 Task: Add an action where "Set tags is ASAP" in downgrade and inform.
Action: Mouse moved to (20, 262)
Screenshot: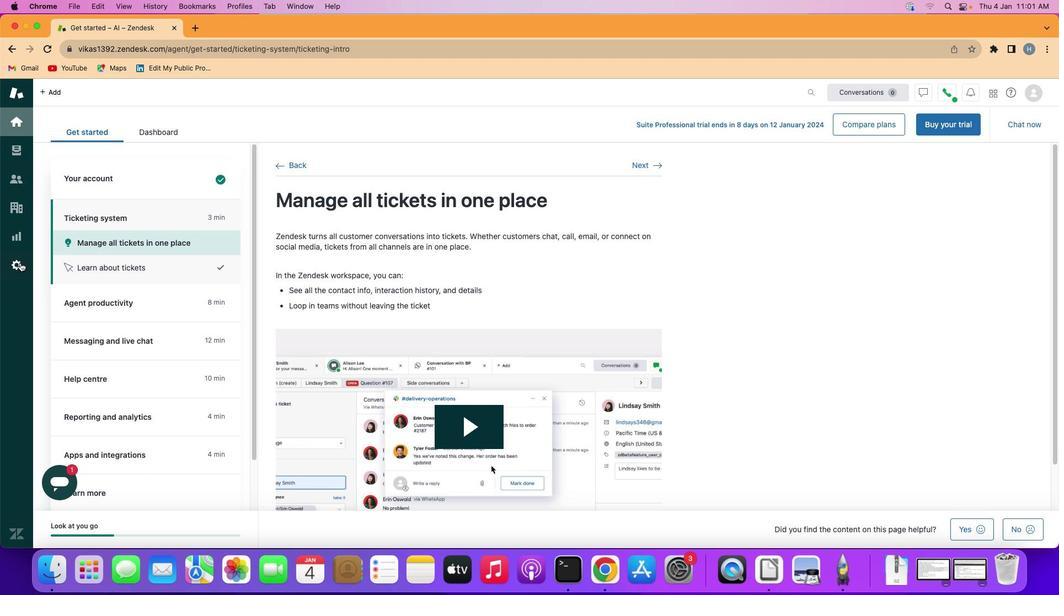 
Action: Mouse pressed left at (20, 262)
Screenshot: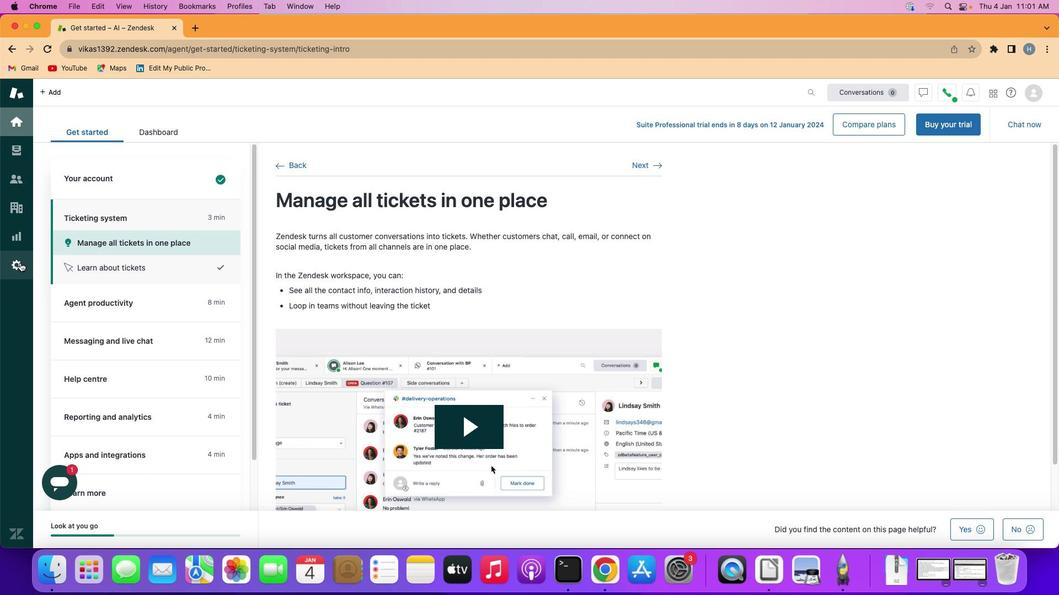 
Action: Mouse moved to (204, 451)
Screenshot: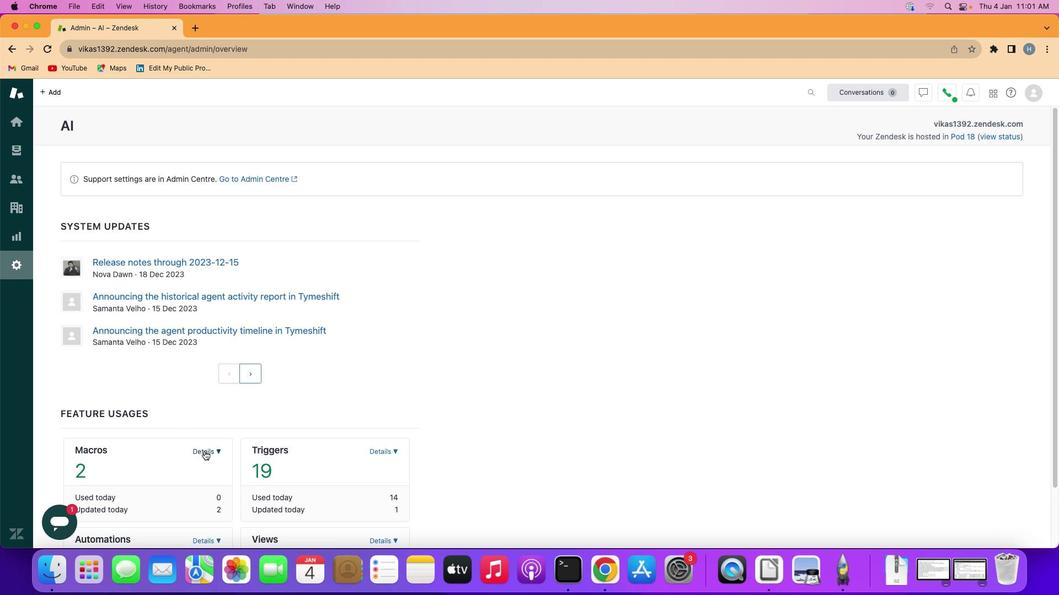 
Action: Mouse pressed left at (204, 451)
Screenshot: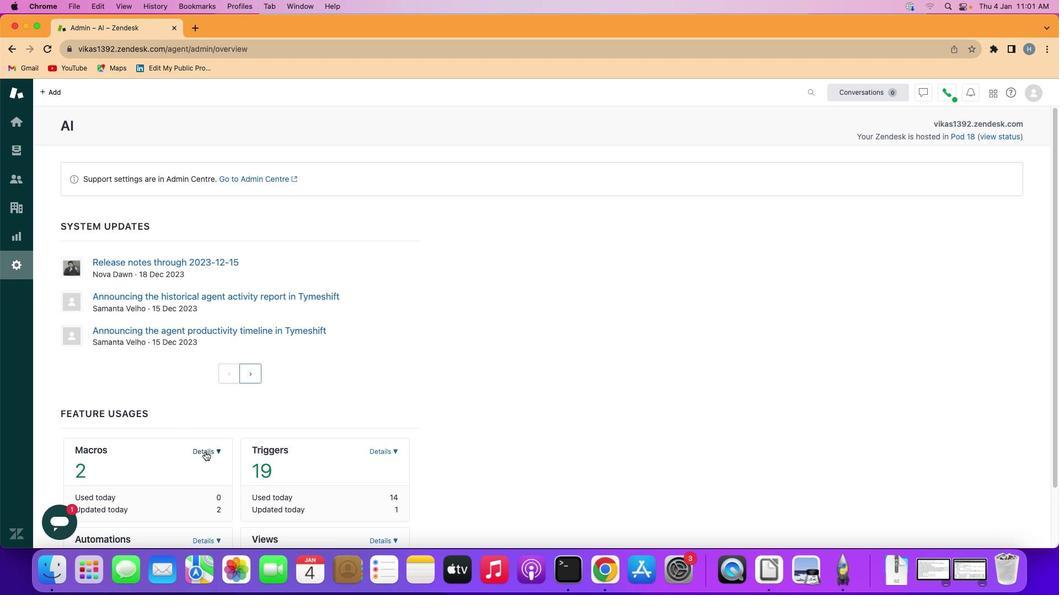 
Action: Mouse moved to (145, 493)
Screenshot: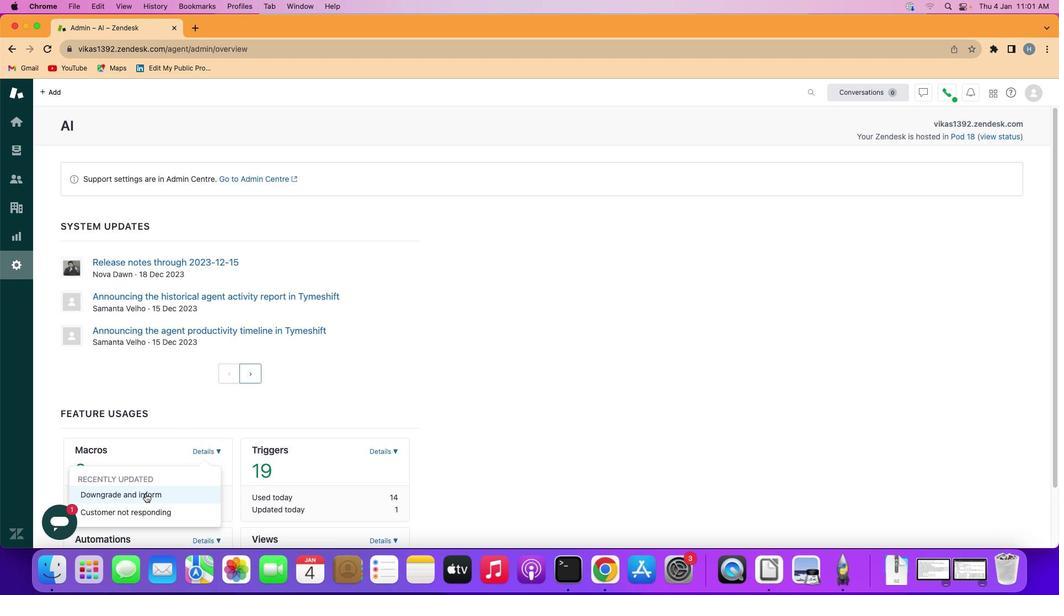 
Action: Mouse pressed left at (145, 493)
Screenshot: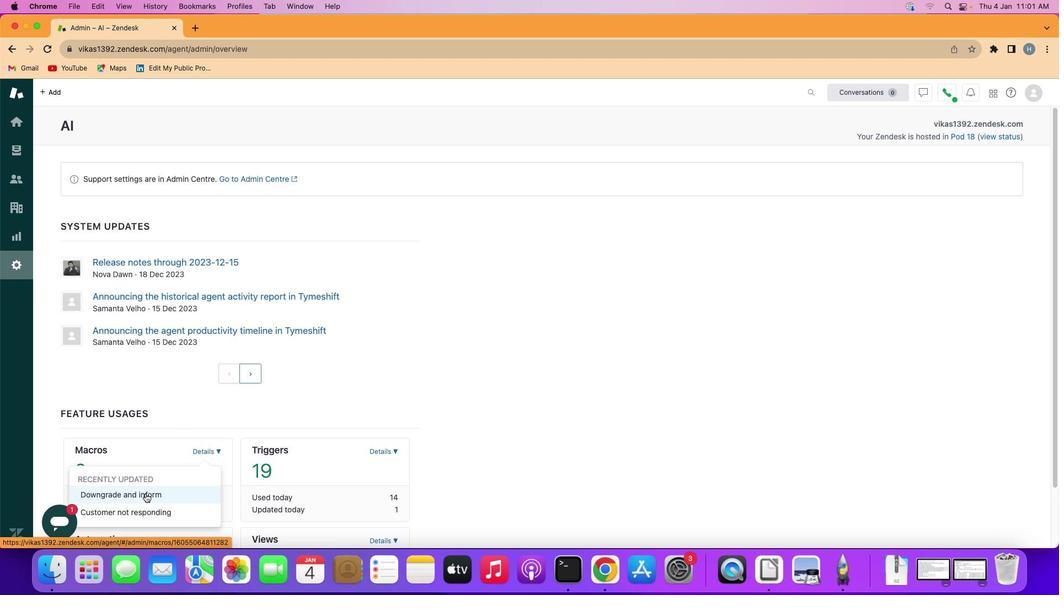 
Action: Mouse moved to (192, 401)
Screenshot: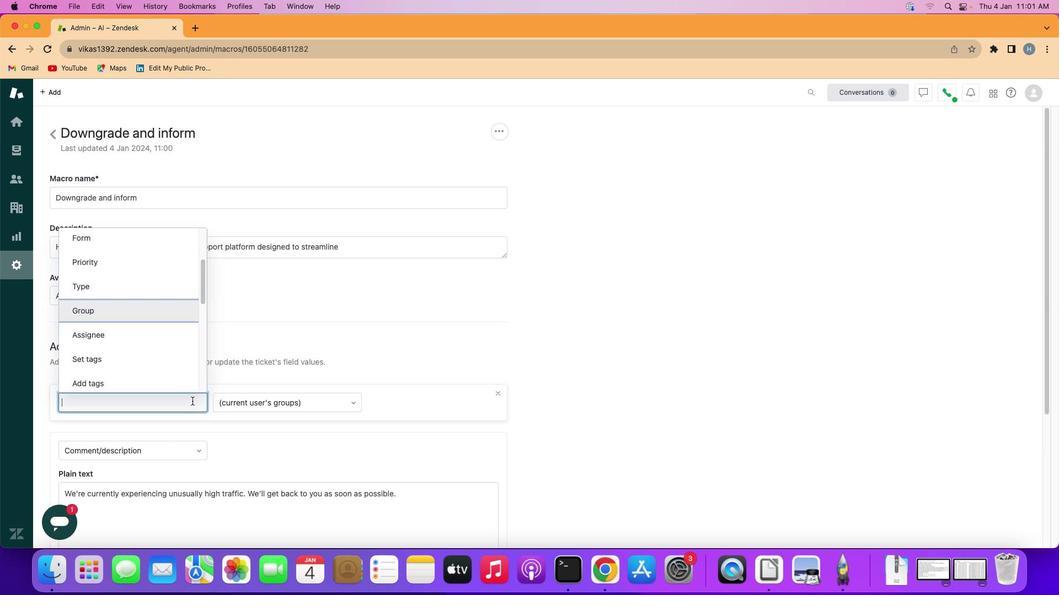 
Action: Mouse pressed left at (192, 401)
Screenshot: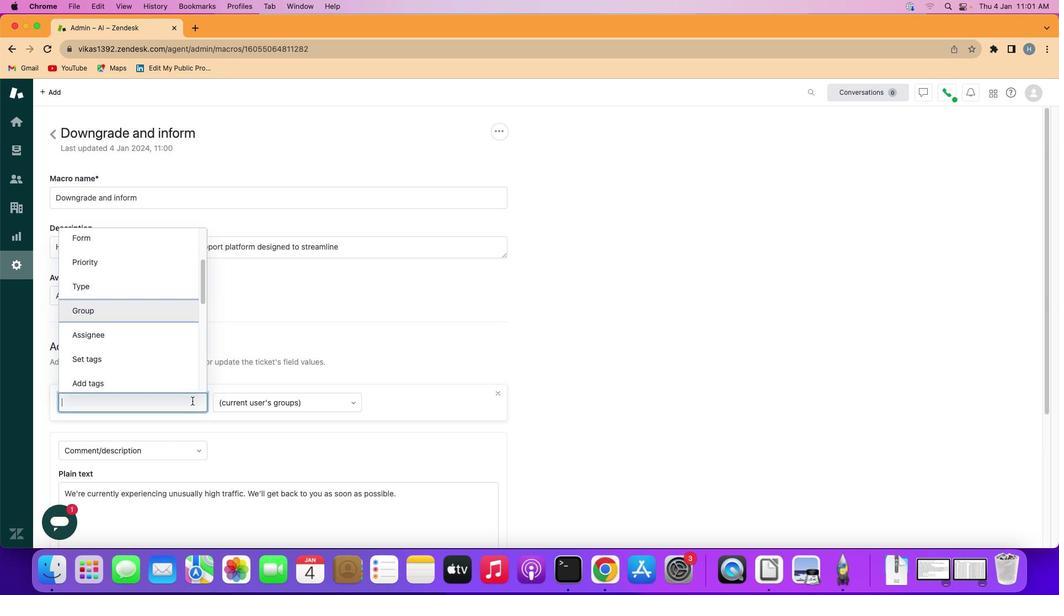 
Action: Mouse moved to (163, 361)
Screenshot: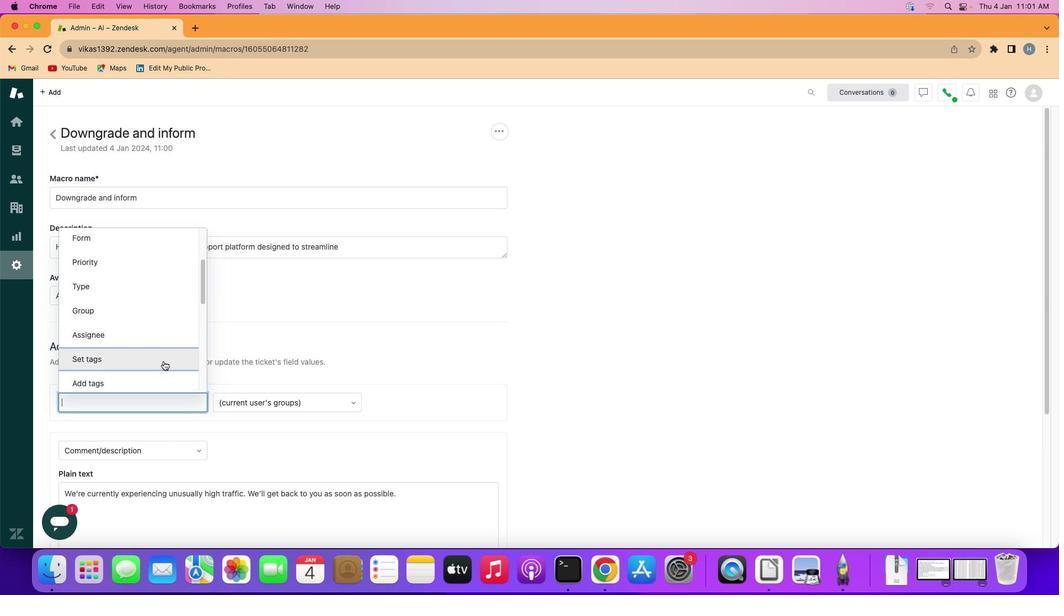 
Action: Mouse pressed left at (163, 361)
Screenshot: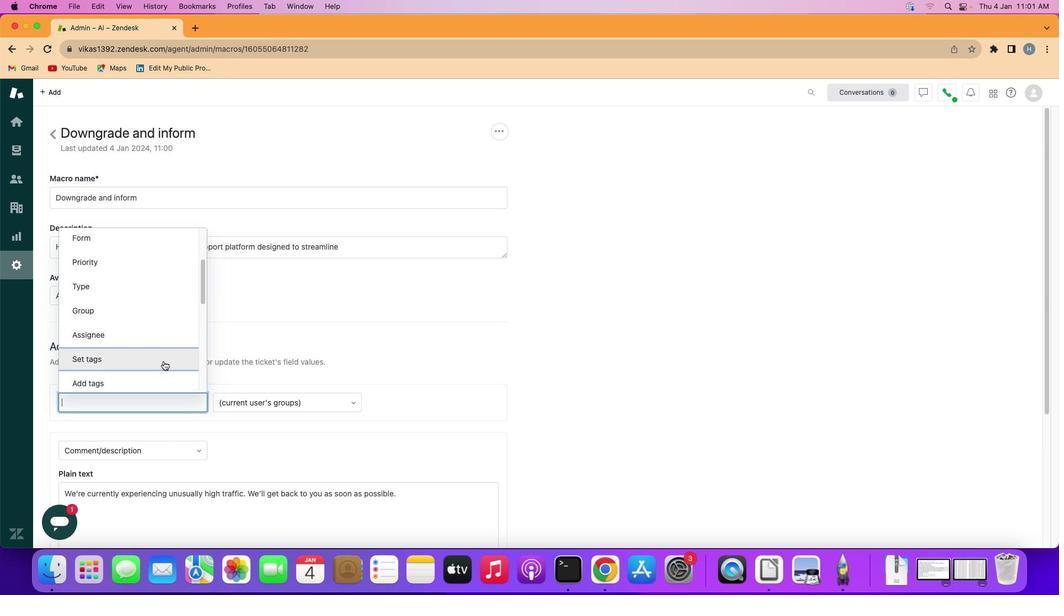
Action: Mouse moved to (246, 407)
Screenshot: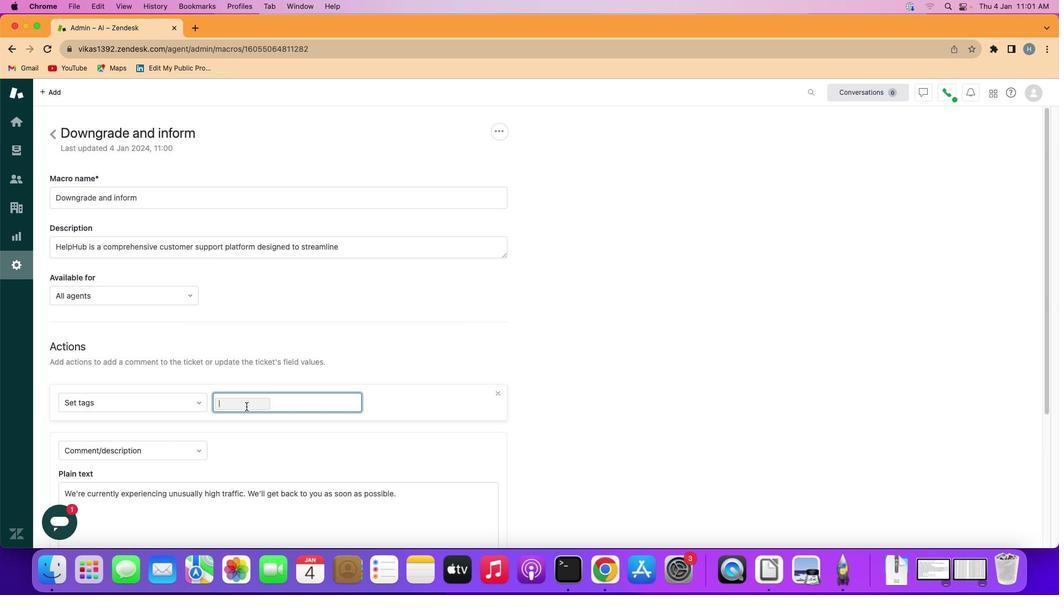
Action: Key pressed Key.shift'A''S''A''P'
Screenshot: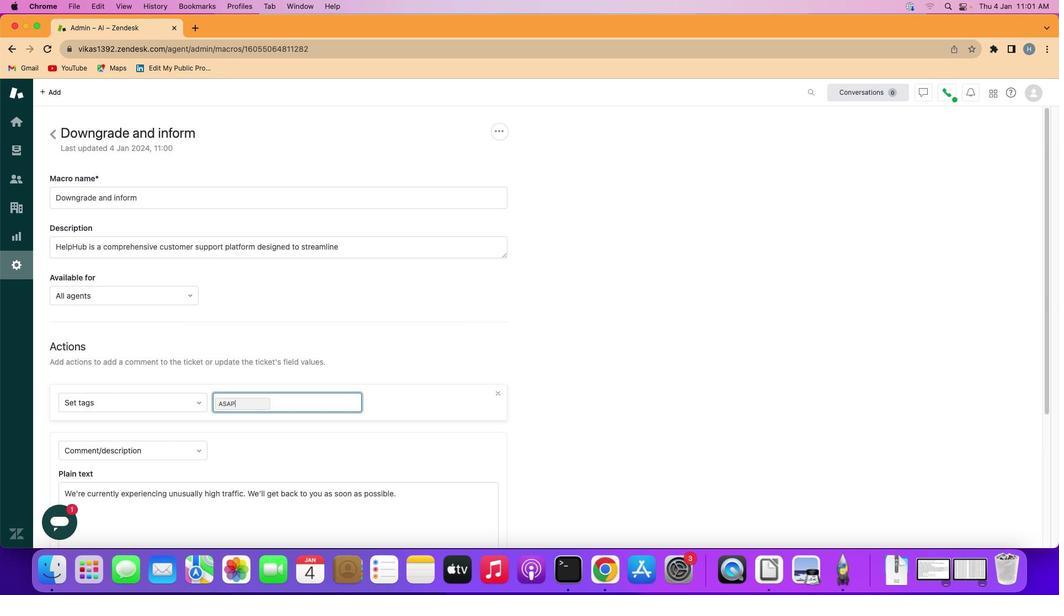 
Action: Mouse moved to (246, 400)
Screenshot: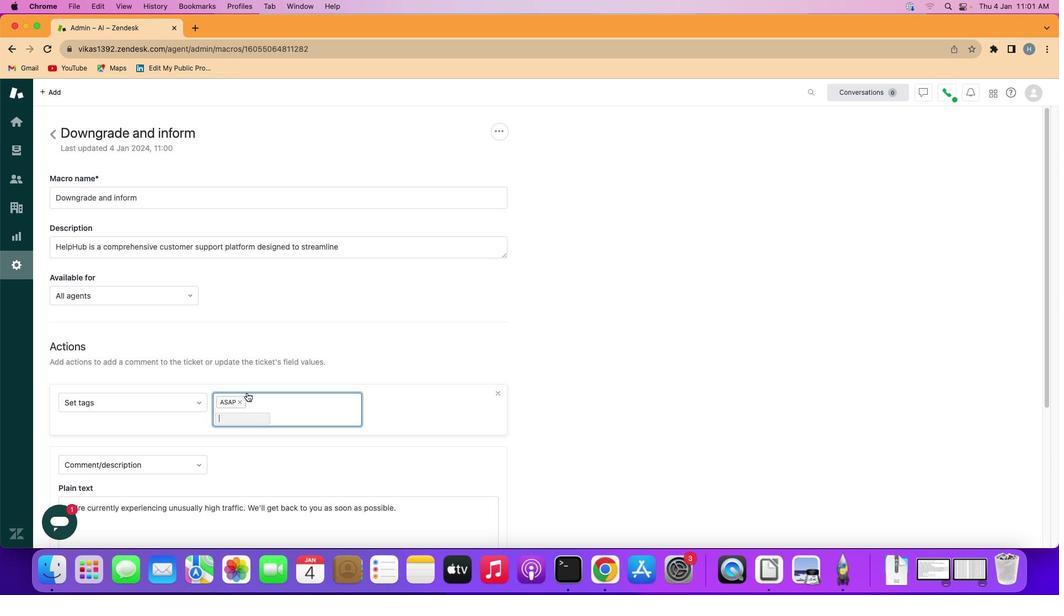 
Action: Key pressed Key.enter
Screenshot: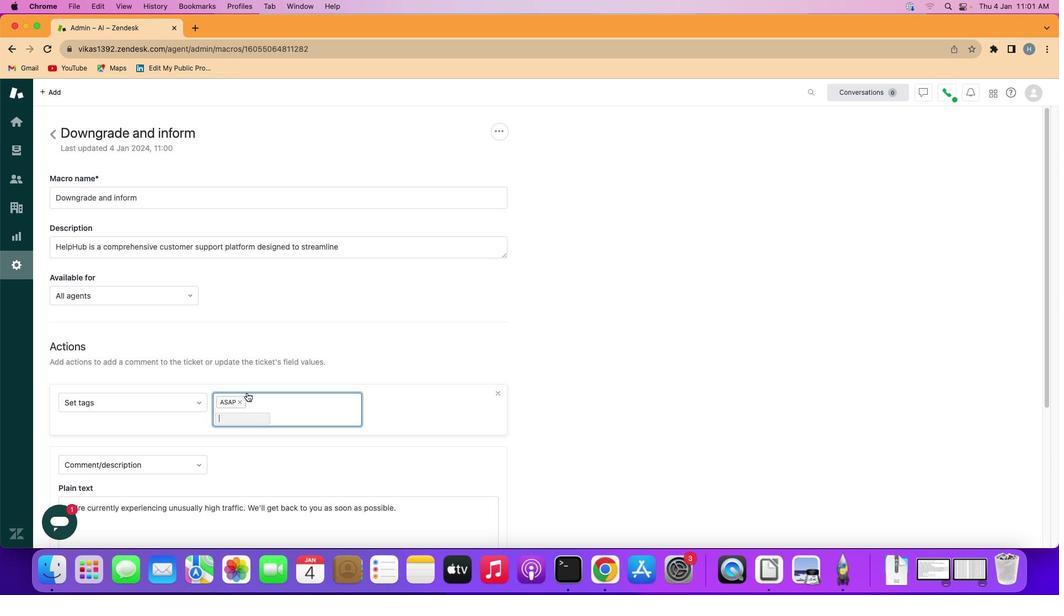 
Action: Mouse moved to (401, 486)
Screenshot: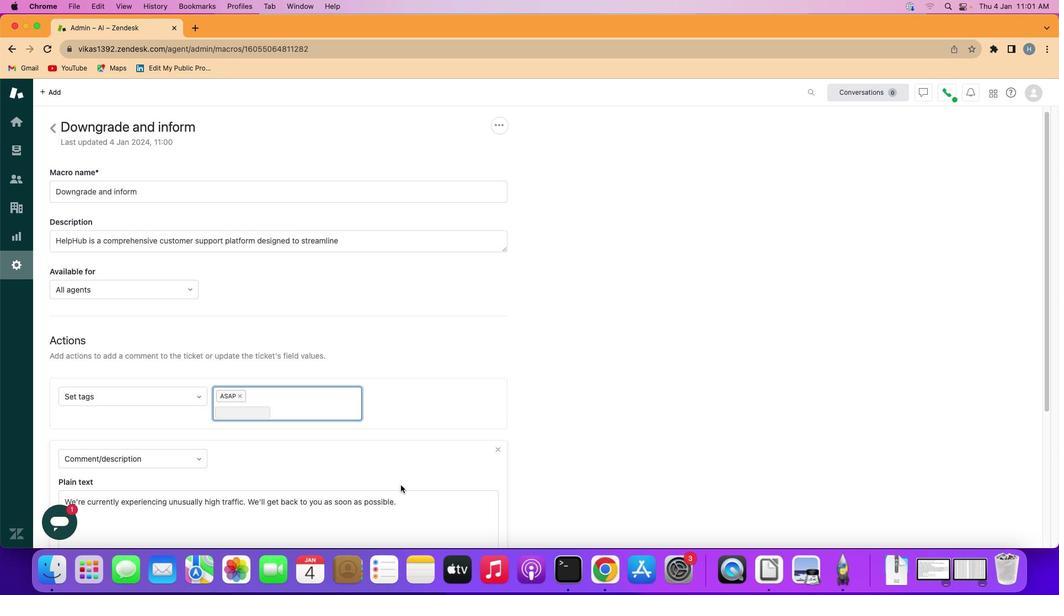 
Action: Mouse scrolled (401, 486) with delta (0, 0)
Screenshot: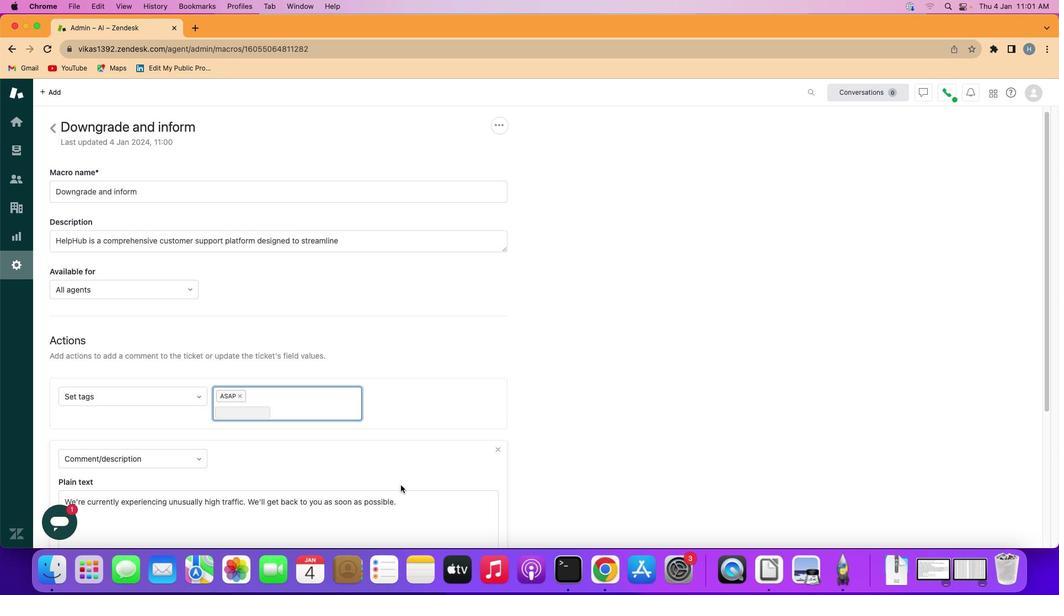 
Action: Mouse moved to (401, 486)
Screenshot: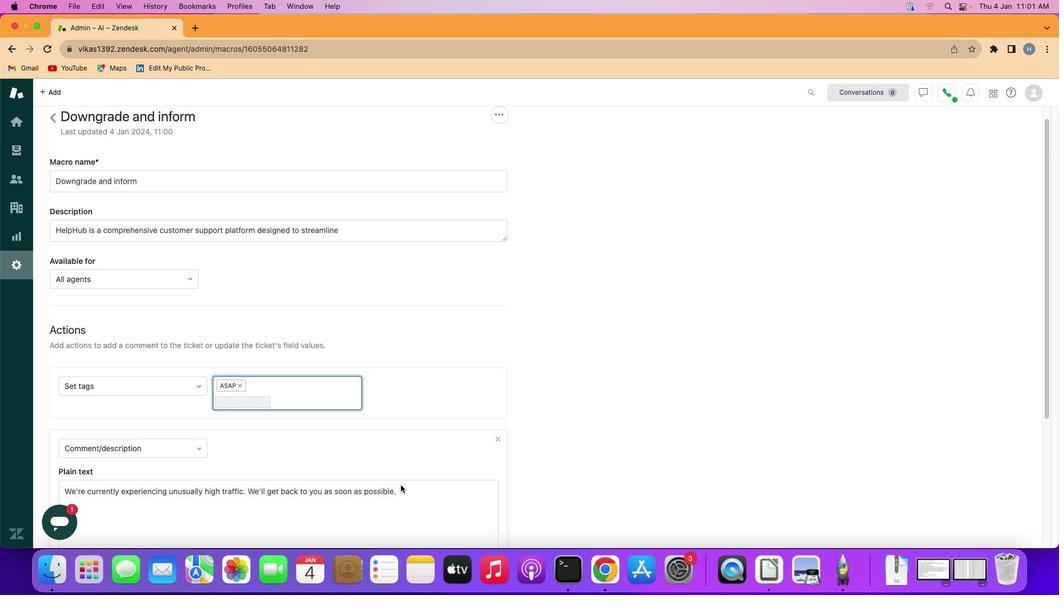 
Action: Mouse scrolled (401, 486) with delta (0, 0)
Screenshot: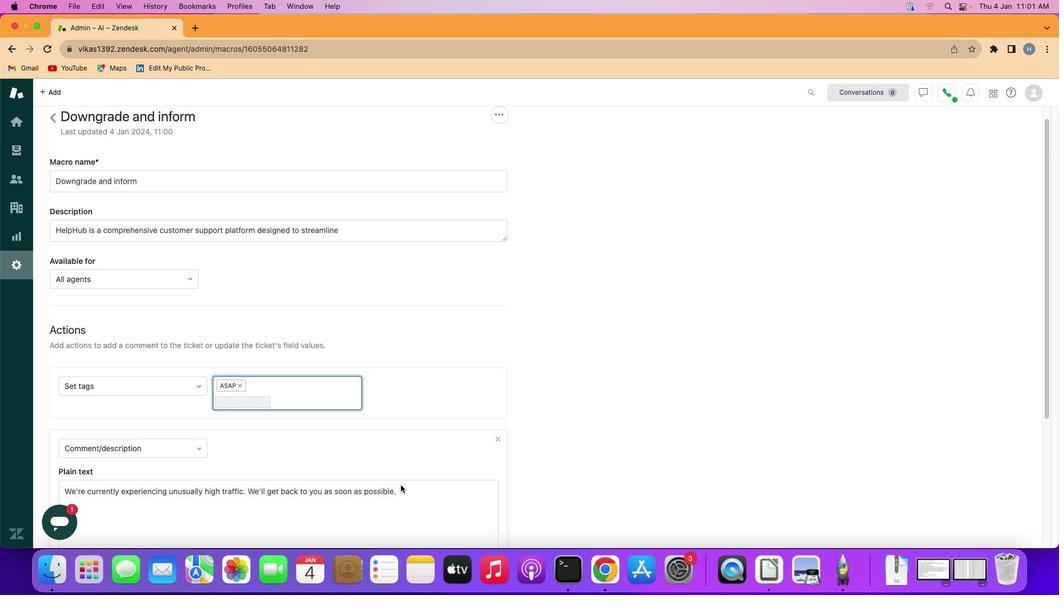 
Action: Mouse scrolled (401, 486) with delta (0, -1)
Screenshot: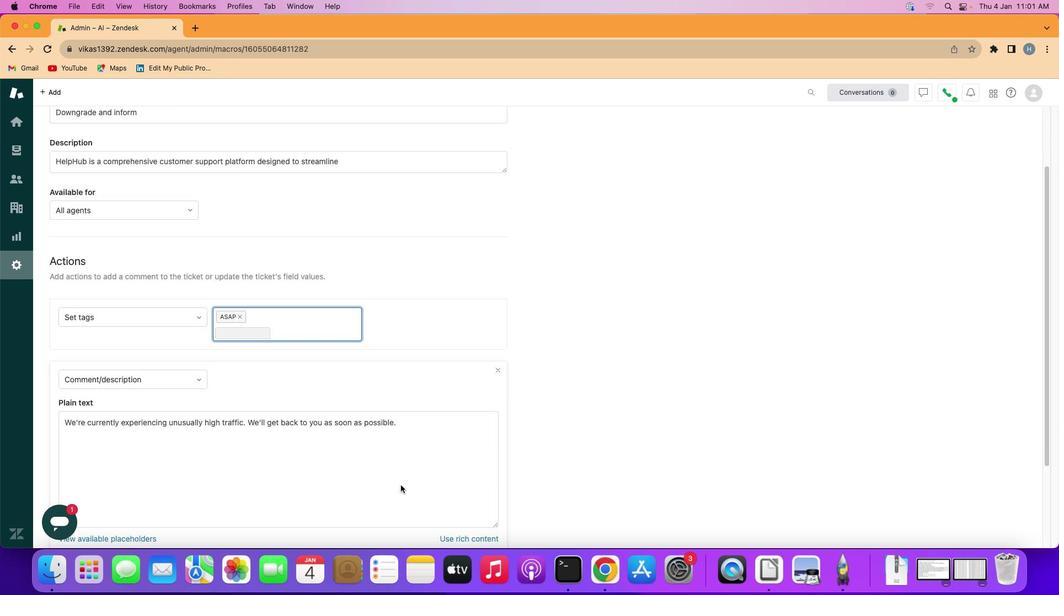 
Action: Mouse scrolled (401, 486) with delta (0, -1)
Screenshot: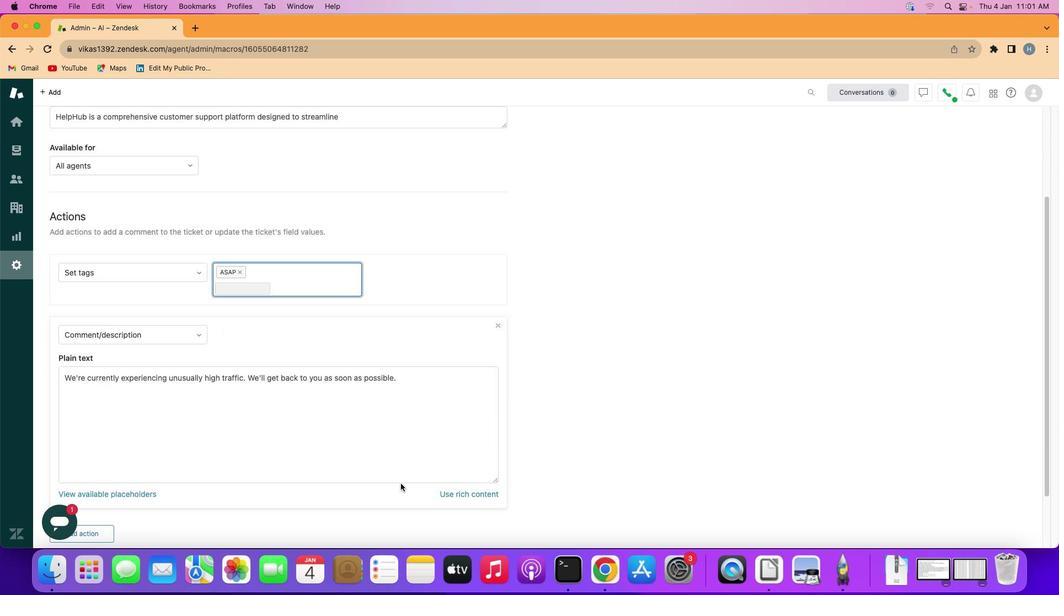 
Action: Mouse scrolled (401, 486) with delta (0, -2)
Screenshot: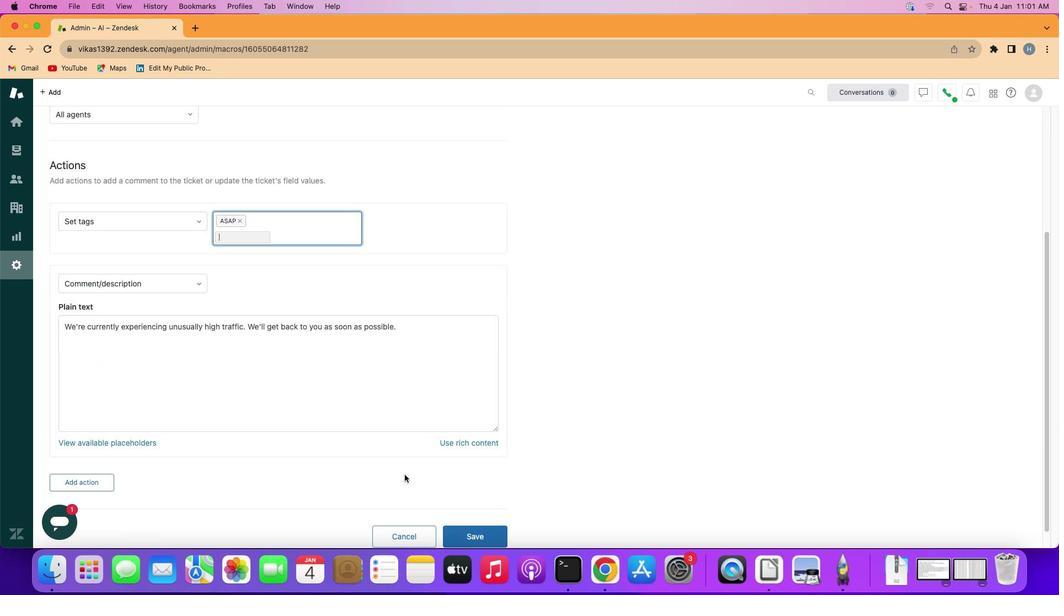 
Action: Mouse moved to (406, 474)
Screenshot: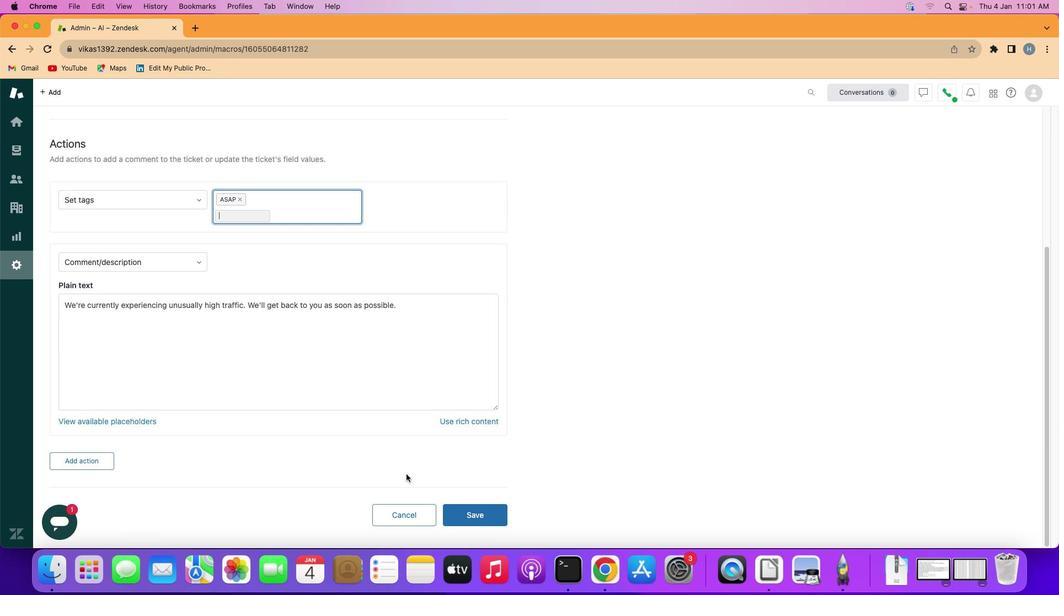 
Action: Mouse scrolled (406, 474) with delta (0, 0)
Screenshot: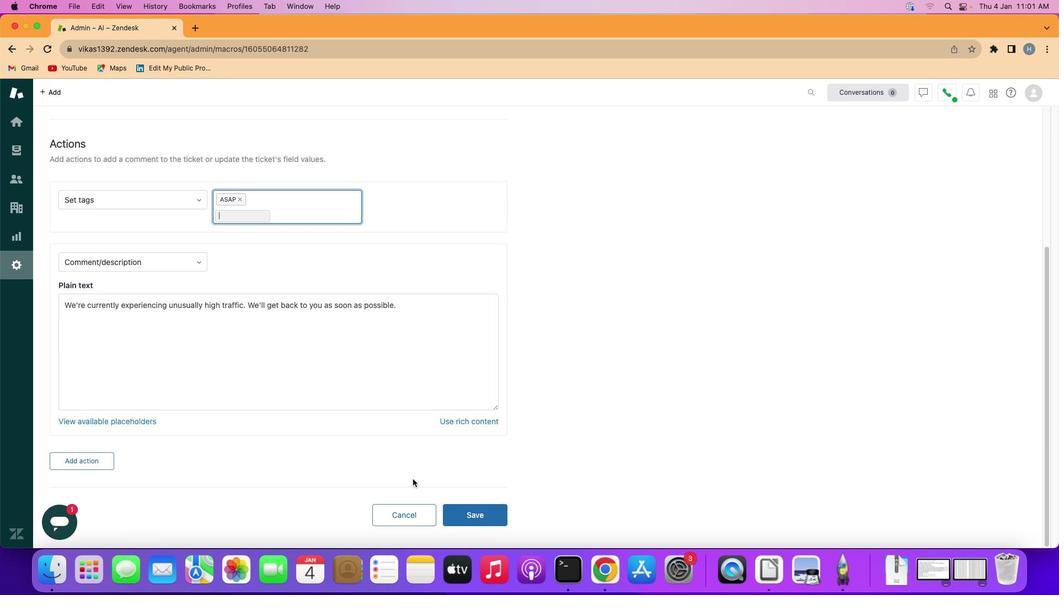 
Action: Mouse scrolled (406, 474) with delta (0, 0)
Screenshot: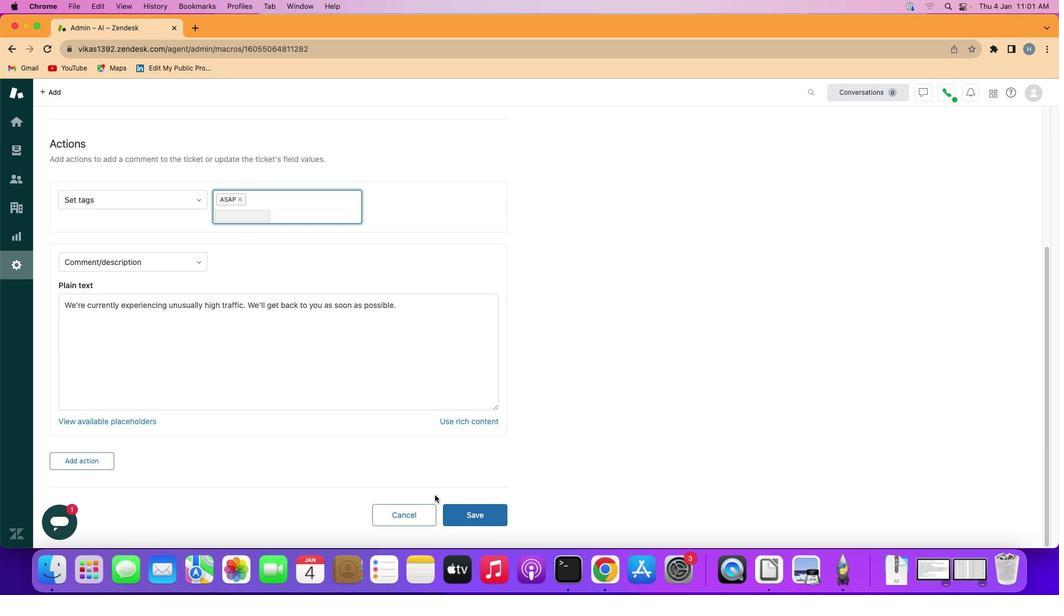 
Action: Mouse scrolled (406, 474) with delta (0, -1)
Screenshot: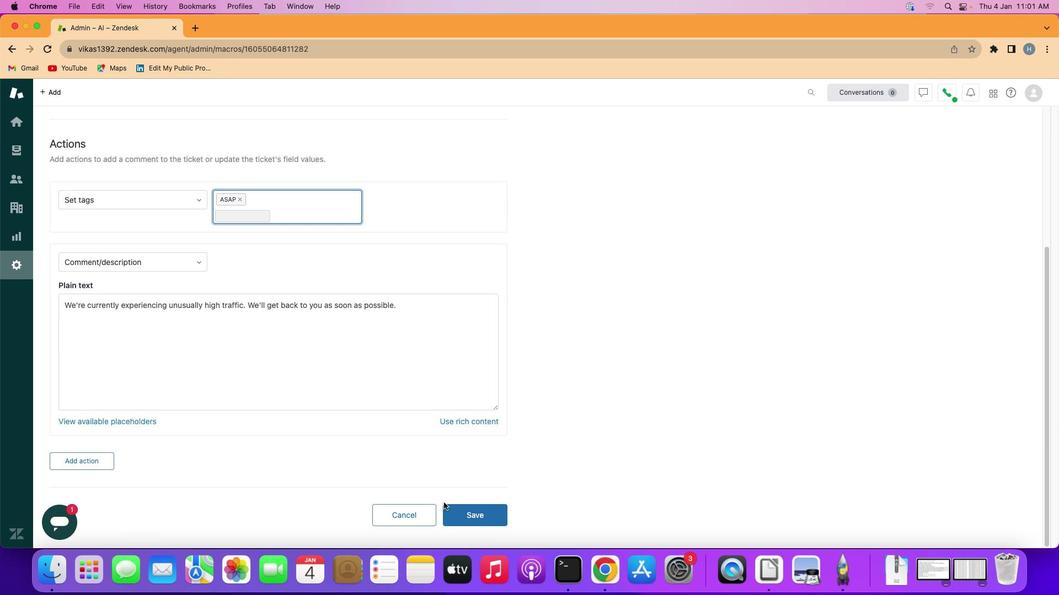 
Action: Mouse moved to (465, 514)
Screenshot: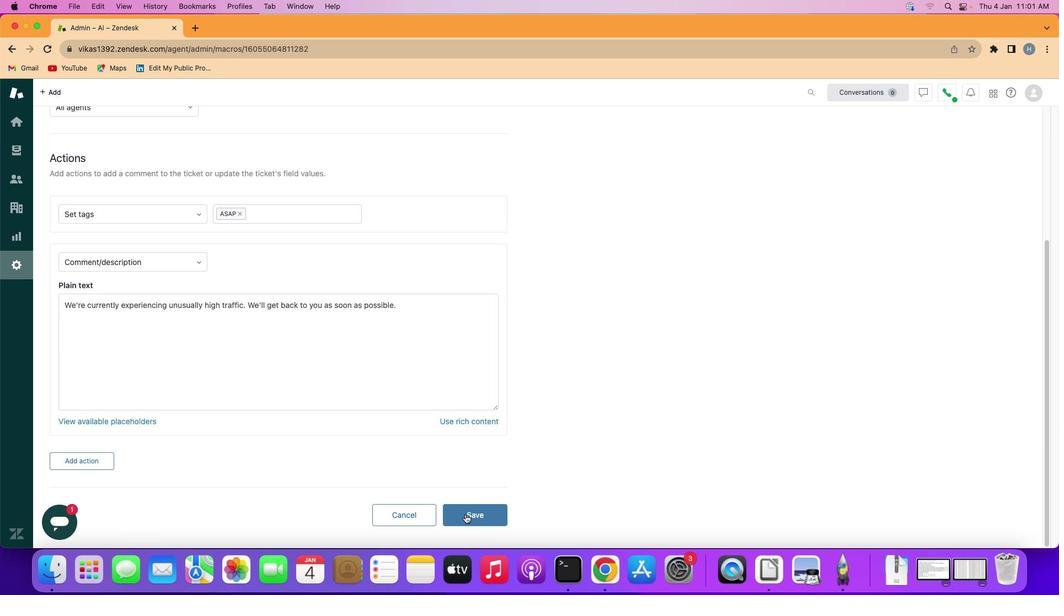 
Action: Mouse pressed left at (465, 514)
Screenshot: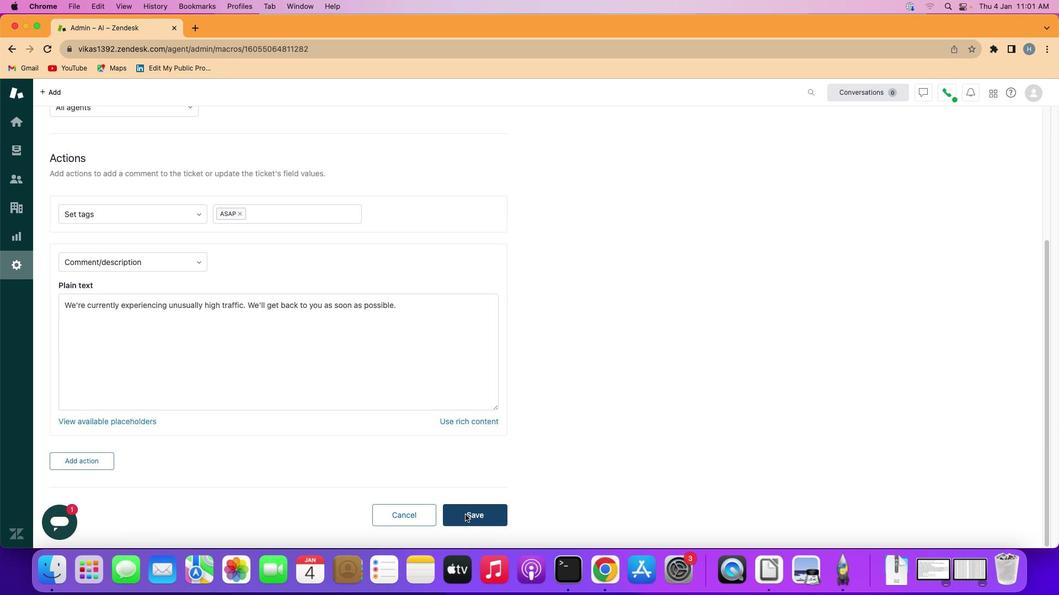 
Action: Mouse moved to (443, 428)
Screenshot: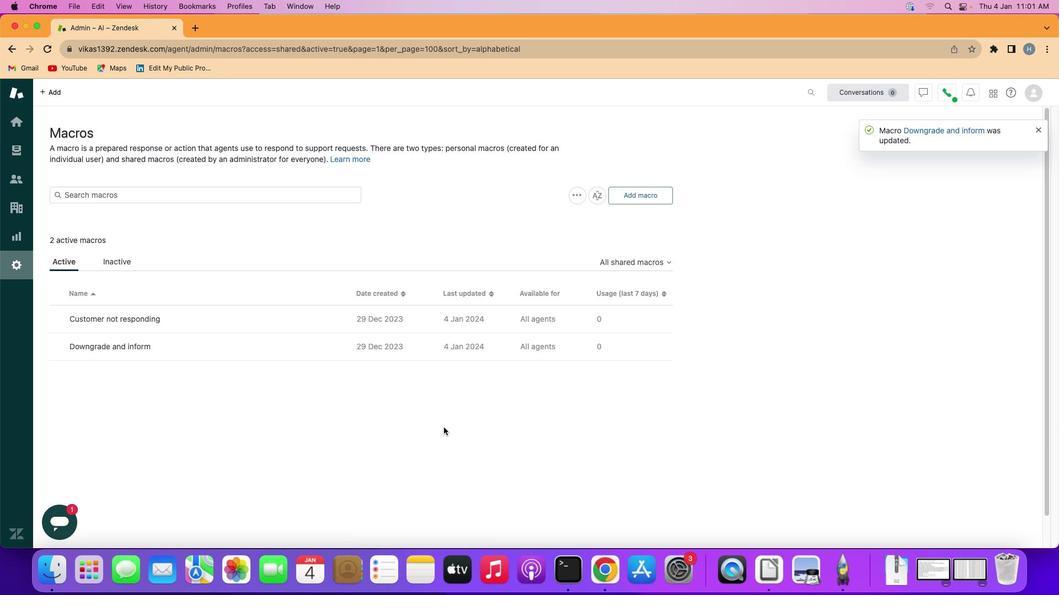 
